 Task: Filters and Effects: Add a "comic book" style halftone effect to a video.
Action: Mouse moved to (826, 315)
Screenshot: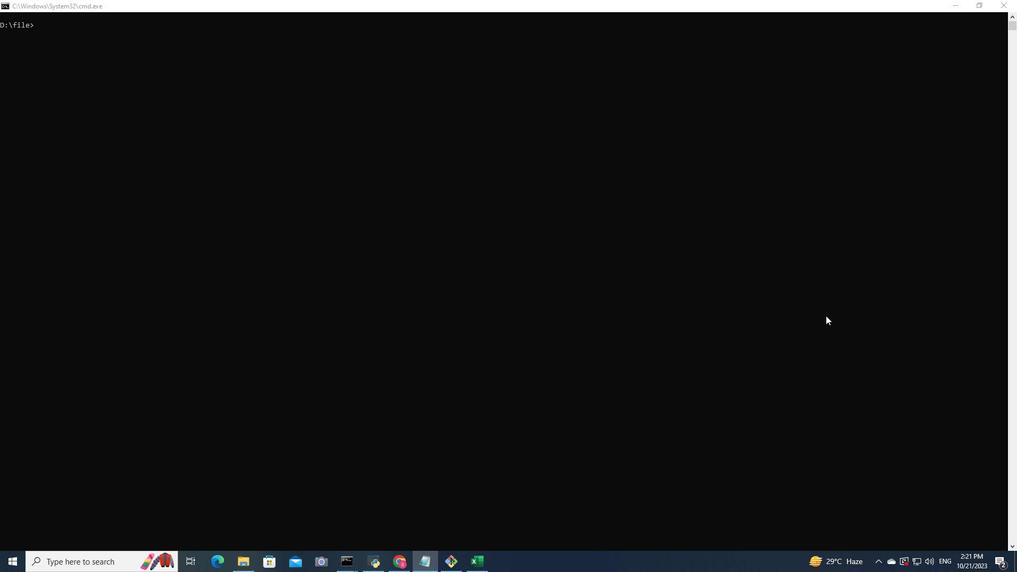 
Action: Mouse pressed left at (826, 315)
Screenshot: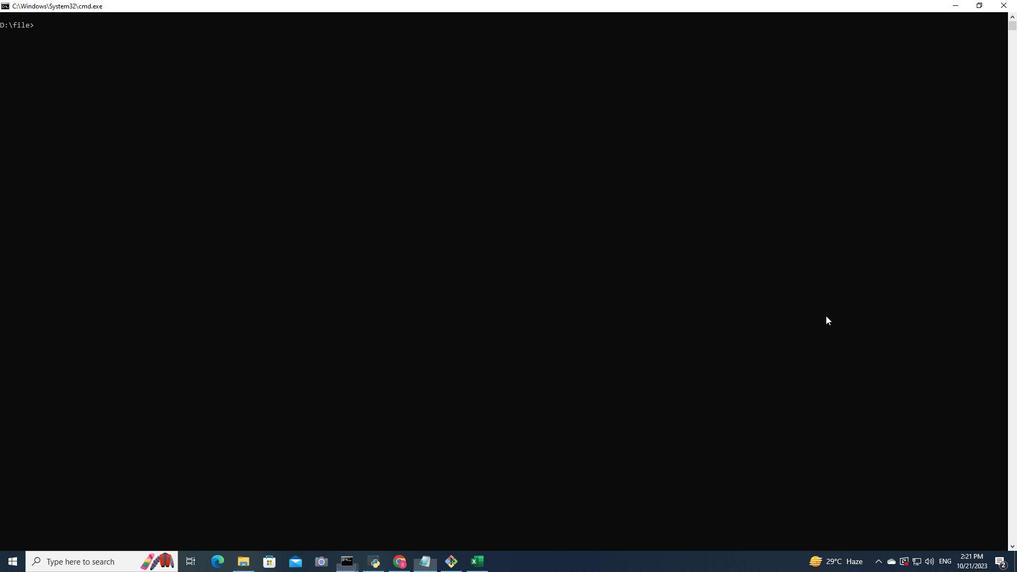 
Action: Key pressed ffmpeg<Key.space>-i<Key.space><Key.shift>Movie.mp4<Key.space>-loop<Key.space>1<Key.space>-i<Key.space>halftone<Key.shift>_pattern<Key.space><Key.backspace>.png<Key.space>-filter<Key.shift>_complex<Key.space><Key.shift_r>"[0<Key.shift_r>:v]scale=iw<Key.shift_r>:ih,format=rgba[v];[1<Key.shift_r><Key.shift_r><Key.shift_r>:v]overlay[v]<Key.shift_r>"<Key.space>-map<Key.space><Key.shift_r>"[v]<Key.shift_r>"<Key.space>-c<Key.shift_r>:v<Key.space>libx264<Key.space>-crf<Key.space>23<Key.space>-pix<Key.shift>_fmt<Key.space>yuv<Key.shift>420p<Key.space>output.mp4<Key.left><Key.left><Key.left><Key.left><Key.left><Key.right><Key.shift><Key.shift><Key.shift><Key.shift>_half<Key.enter><Key.up><Key.left><Key.left><Key.left><Key.left><Key.left><Key.left><Key.left><Key.left><Key.left><Key.left><Key.left><Key.left><Key.left><Key.left><Key.left><Key.left><Key.left><Key.left><Key.left><Key.left><Key.left><Key.left><Key.left><Key.left><Key.left><Key.left><Key.left><Key.left><Key.left><Key.left><Key.left><Key.left><Key.left><Key.left><Key.left><Key.left><Key.left><Key.left><Key.left><Key.left><Key.right><Key.right><Key.right><Key.right><Key.right><Key.right><Key.right><Key.left><Key.left><Key.left><Key.left><Key.left><Key.left><Key.left><Key.left><Key.left><Key.left><Key.left><Key.left><Key.left><Key.left><Key.left><Key.left><Key.left><Key.left><Key.left><Key.left><Key.left><Key.left><Key.left><Key.left><Key.left><Key.left><Key.left><Key.left><Key.left><Key.left><Key.left><Key.left><Key.left><Key.left><Key.left><Key.left><Key.left><Key.left><Key.left><Key.left><Key.left><Key.left><Key.left><Key.left><Key.left><Key.left><Key.left><Key.left><Key.left><Key.left><Key.left><Key.left><Key.left><Key.left><Key.left><Key.left><Key.left><Key.left><Key.left><Key.left><Key.left><Key.left><Key.left><Key.left><Key.left><Key.left><Key.left><Key.left><Key.left><Key.left><Key.left><Key.left><Key.left><Key.left><Key.left><Key.left><Key.left><Key.left><Key.left><Key.left><Key.left><Key.left><Key.left><Key.left><Key.left><Key.left><Key.left><Key.left><Key.left><Key.left><Key.left><Key.left><Key.left><Key.left><Key.left><Key.left><Key.left><Key.left><Key.left><Key.left><Key.left><Key.left><Key.left><Key.left><Key.left><Key.left><Key.left><Key.left><Key.left><Key.left><Key.left><Key.left><Key.left><Key.left><Key.left><Key.left><Key.left><Key.left><Key.left><Key.left><Key.left><Key.left><Key.left><Key.left><Key.left><Key.right><Key.right><Key.right><Key.right><Key.right><Key.right><Key.right><Key.right><Key.right><Key.right><Key.right><Key.right><Key.right><Key.right><Key.right><Key.right><Key.right><Key.right><Key.right><Key.right><Key.right><Key.right><Key.right><Key.right><Key.right><Key.right><Key.right><Key.right><Key.right><Key.right><Key.right><Key.right><Key.right><Key.right><Key.right><Key.right><Key.right><Key.right><Key.right><Key.right><Key.right><Key.right><Key.right><Key.right><Key.right><Key.right><Key.right><Key.right><Key.right><Key.right><Key.right><Key.right><Key.right><Key.right><Key.right><Key.right><Key.right><Key.right><Key.right><Key.right><Key.right><Key.right><Key.right><Key.right><Key.right><Key.right><Key.right><Key.right><Key.right><Key.right><Key.right><Key.right><Key.right><Key.right><Key.right><Key.right><Key.right><Key.right><Key.right><Key.right><Key.right><Key.down><Key.down><Key.down><Key.down><Key.left><Key.left><Key.left><Key.left>[v]<Key.right><Key.right><Key.right><Key.right><Key.right><Key.right><Key.right><Key.right><Key.right><Key.right><Key.right><Key.right><Key.right><Key.right><Key.right><Key.right><Key.right><Key.right><Key.right><Key.right><Key.right><Key.right><Key.right><Key.right><Key.right><Key.right><Key.right><Key.right><Key.right><Key.right><Key.right><Key.right><Key.right><Key.right><Key.right><Key.right><Key.right><Key.right><Key.right><Key.right><Key.right><Key.right><Key.right><Key.right><Key.right><Key.right><Key.right><Key.right><Key.right><Key.right><Key.right><Key.right><Key.right><Key.right><Key.right><Key.right><Key.right><Key.right><Key.right><Key.right><Key.right><Key.right><Key.right><Key.right><Key.right><Key.right><Key.right><Key.right><Key.right><Key.right><Key.right><Key.right><Key.right><Key.right><Key.right><Key.right><Key.right><Key.right><Key.right><Key.right><Key.right><Key.enter>
Screenshot: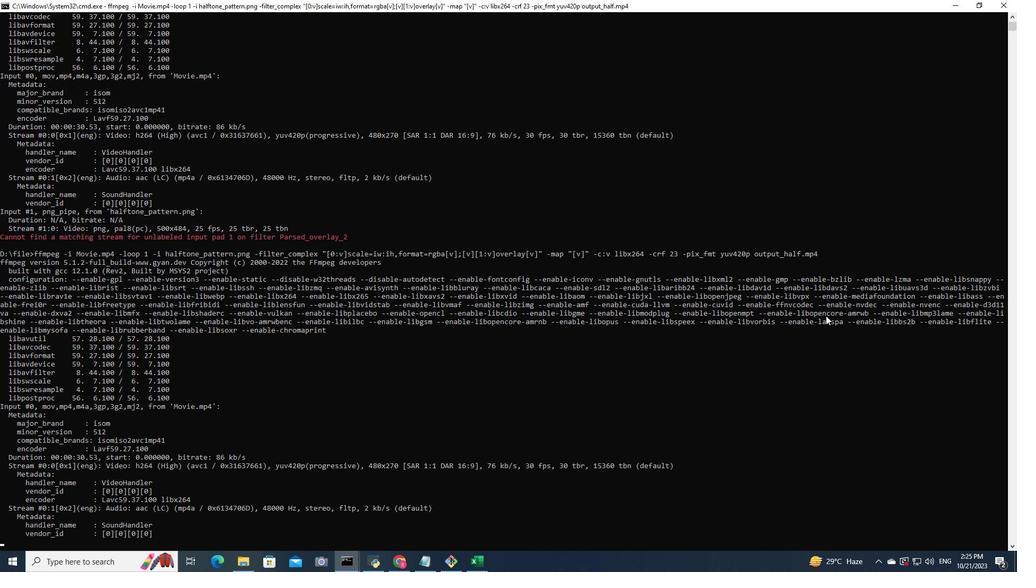 
Action: Mouse moved to (708, 348)
Screenshot: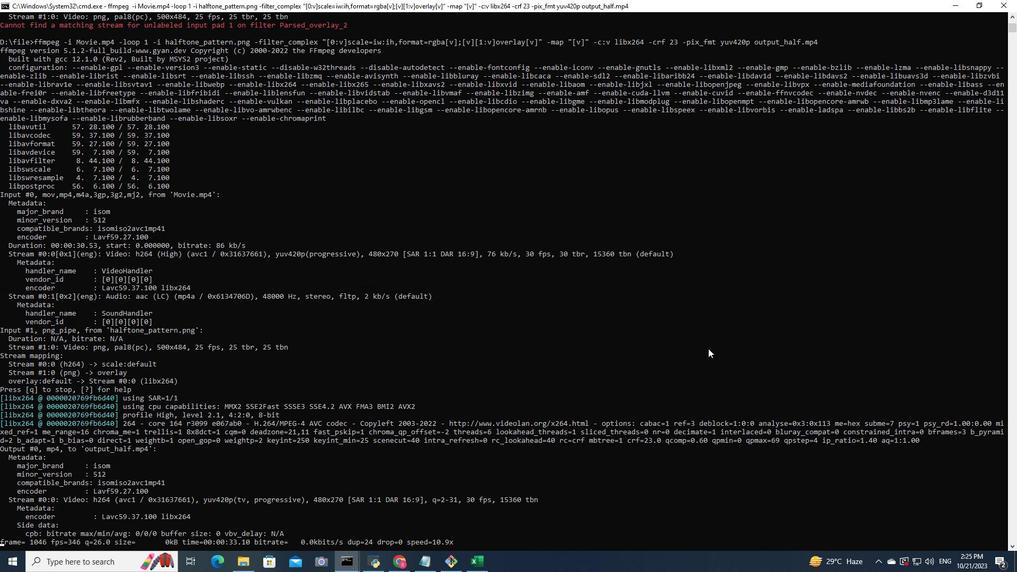 
Action: Mouse scrolled (708, 348) with delta (0, 0)
Screenshot: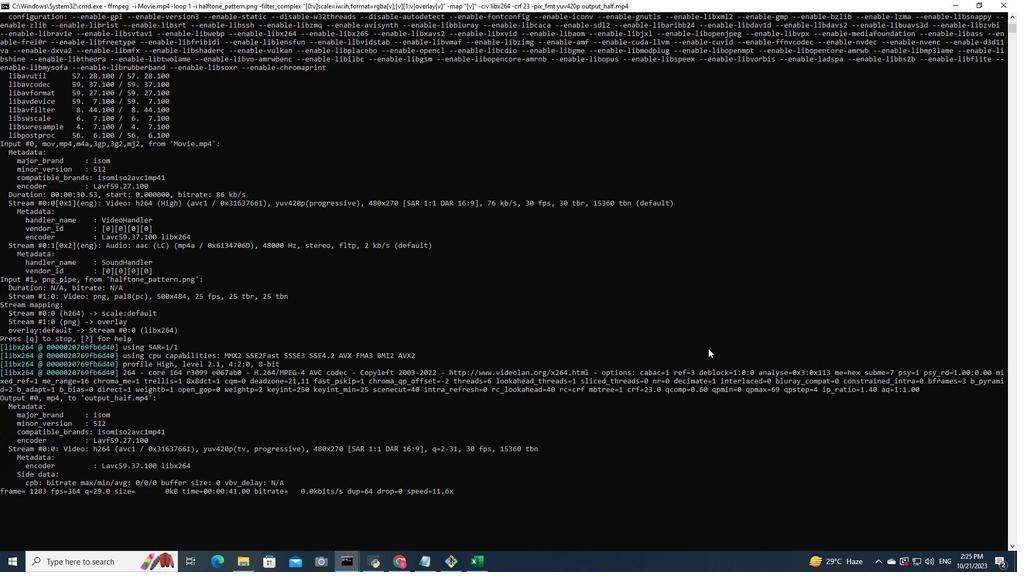 
Action: Mouse scrolled (708, 348) with delta (0, 0)
Screenshot: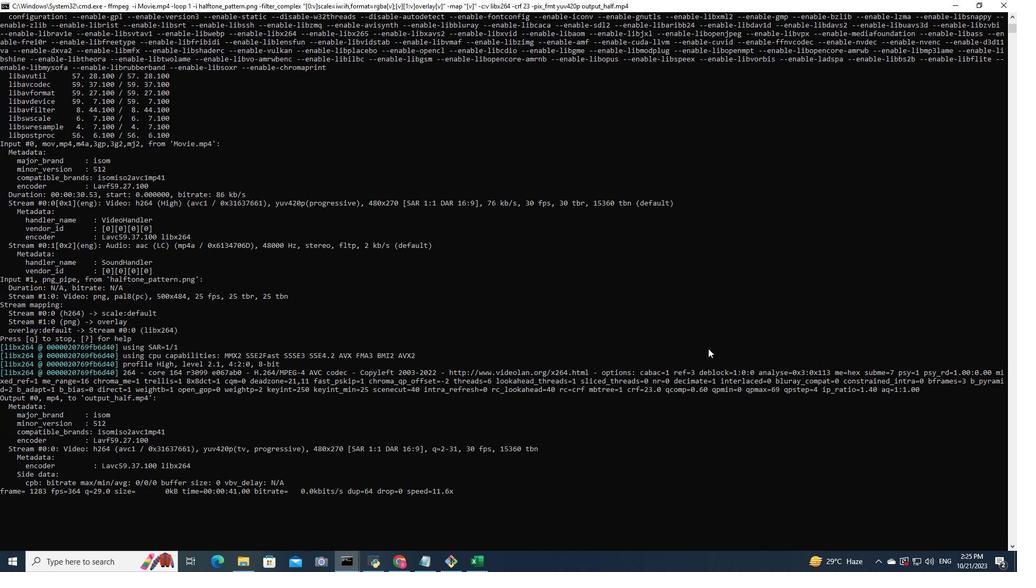 
Action: Mouse scrolled (708, 348) with delta (0, 0)
Screenshot: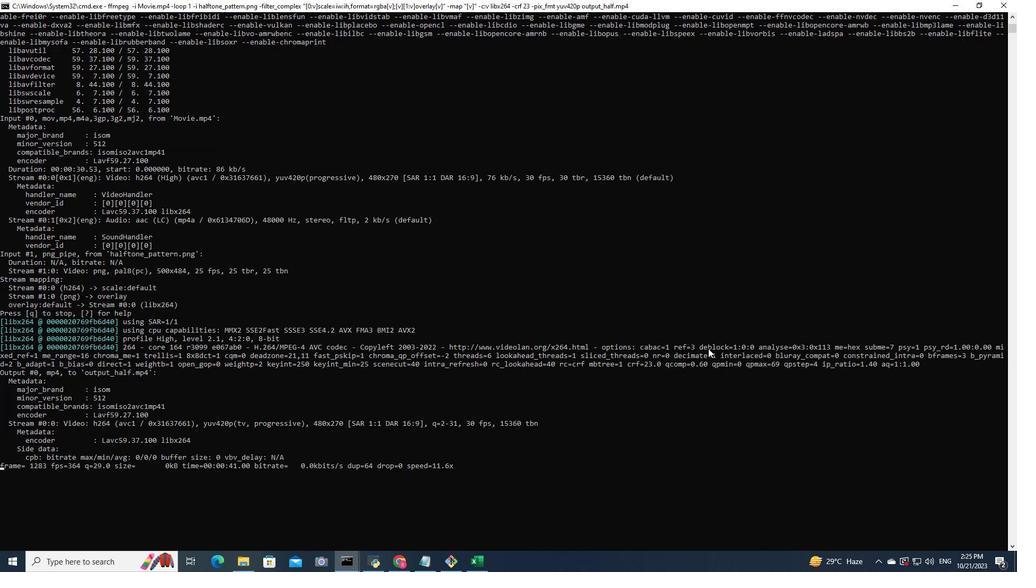 
Action: Mouse scrolled (708, 349) with delta (0, 0)
Screenshot: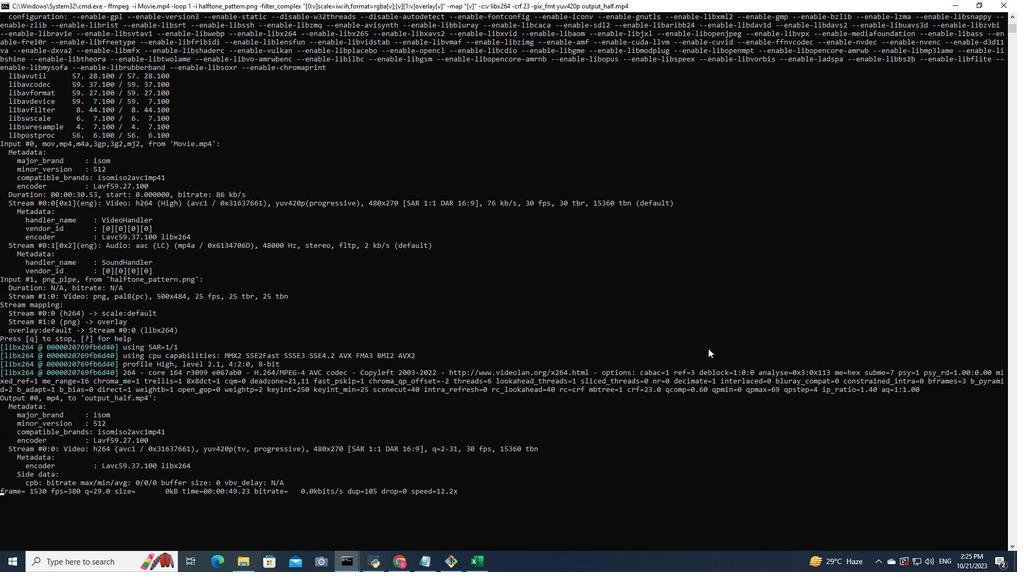 
Action: Mouse scrolled (708, 349) with delta (0, 0)
Screenshot: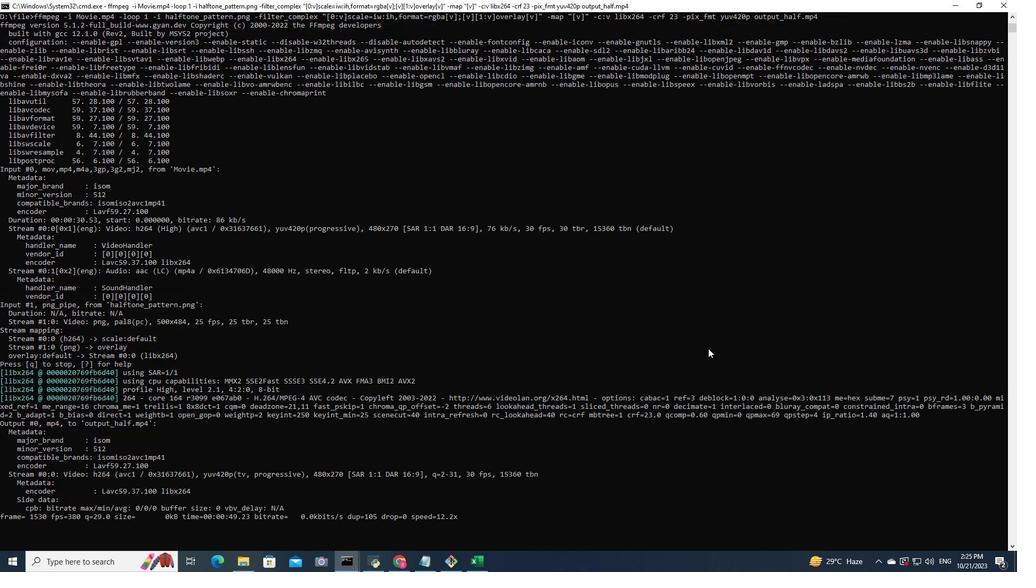
Action: Mouse scrolled (708, 348) with delta (0, 0)
Screenshot: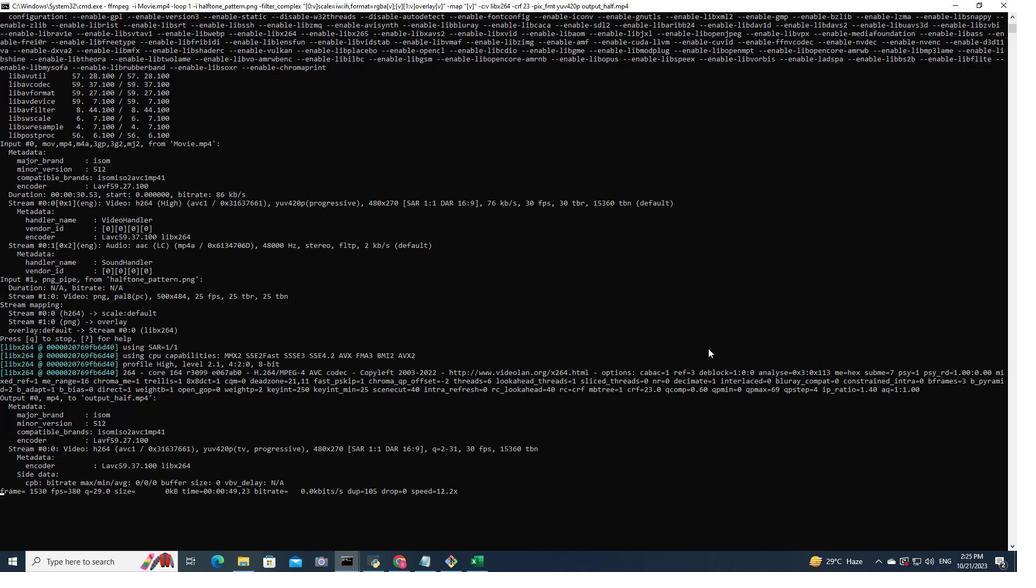 
Action: Mouse scrolled (708, 348) with delta (0, 0)
Screenshot: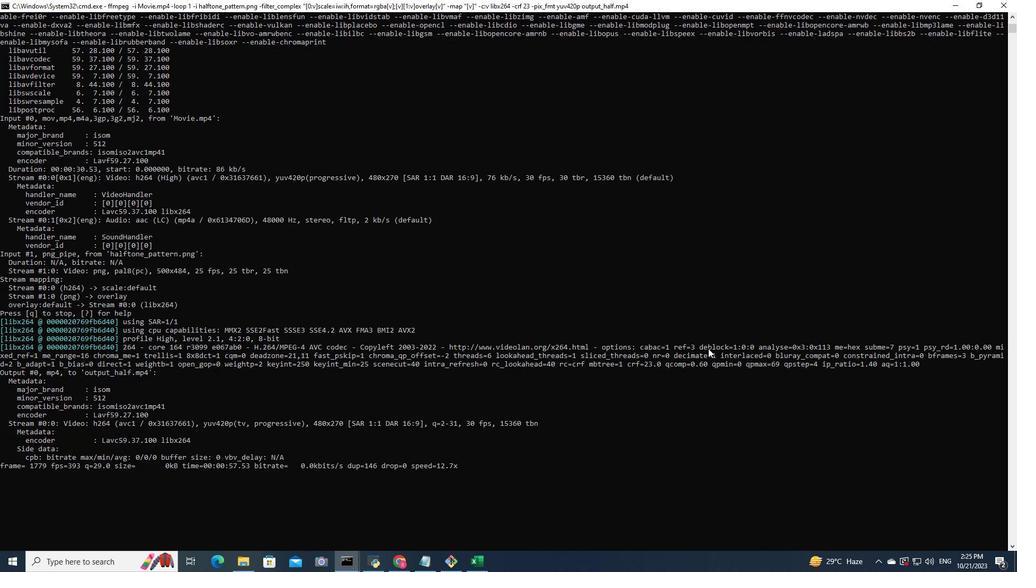 
Action: Mouse scrolled (708, 348) with delta (0, 0)
Screenshot: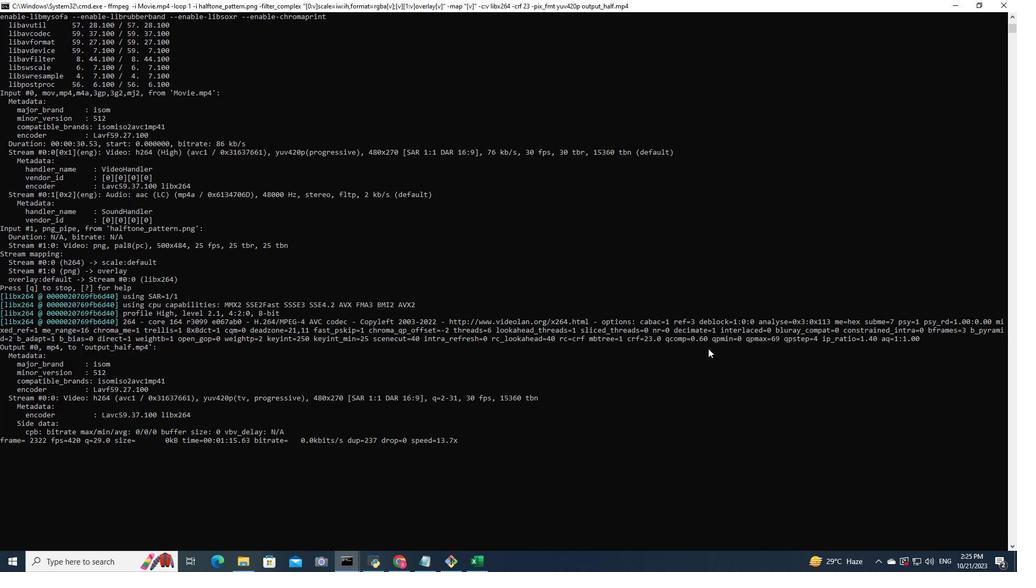 
Action: Mouse scrolled (708, 349) with delta (0, 0)
Screenshot: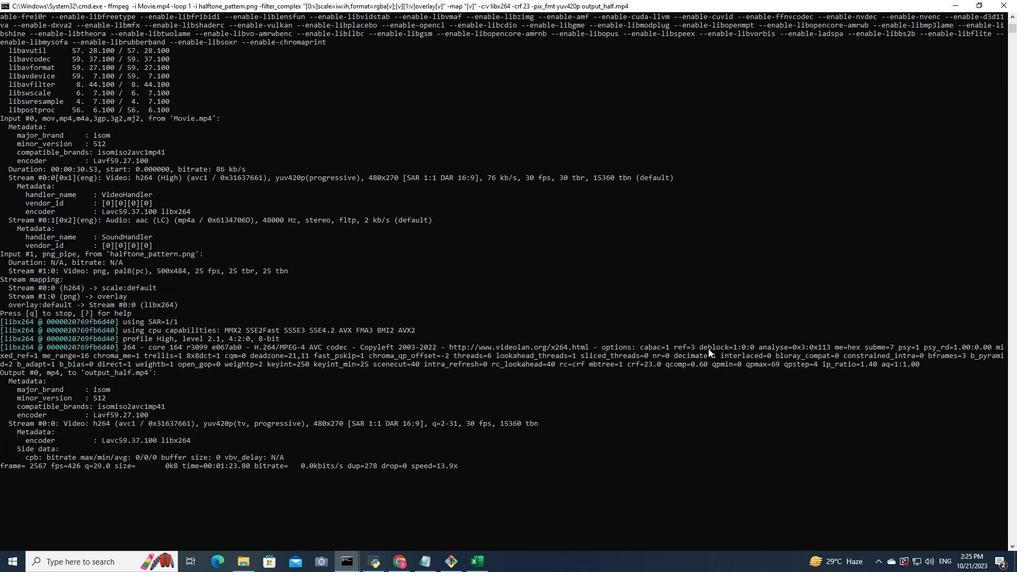 
Action: Mouse scrolled (708, 349) with delta (0, 0)
Screenshot: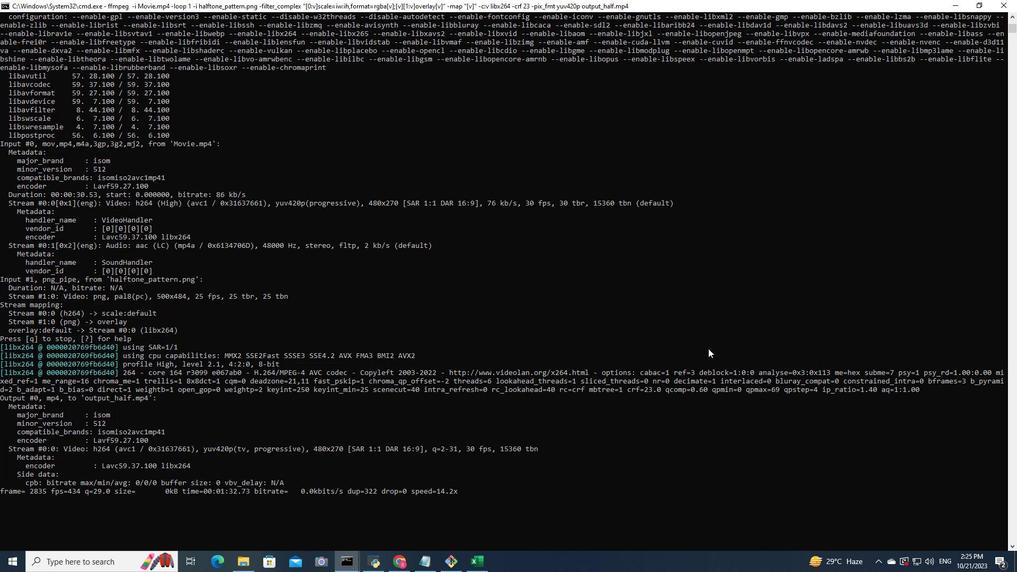 
Action: Mouse scrolled (708, 348) with delta (0, 0)
Screenshot: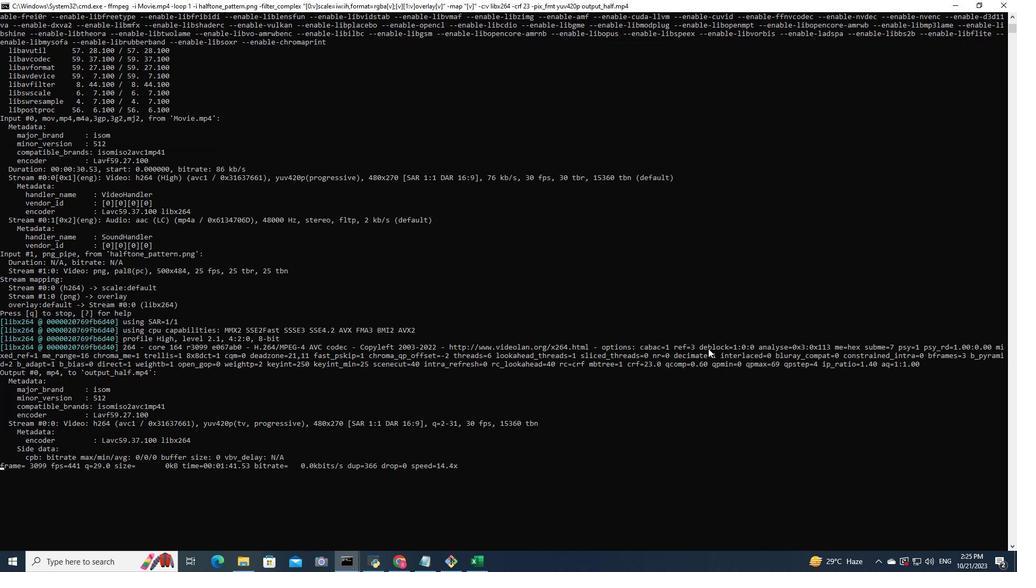 
Action: Mouse scrolled (708, 348) with delta (0, 0)
Screenshot: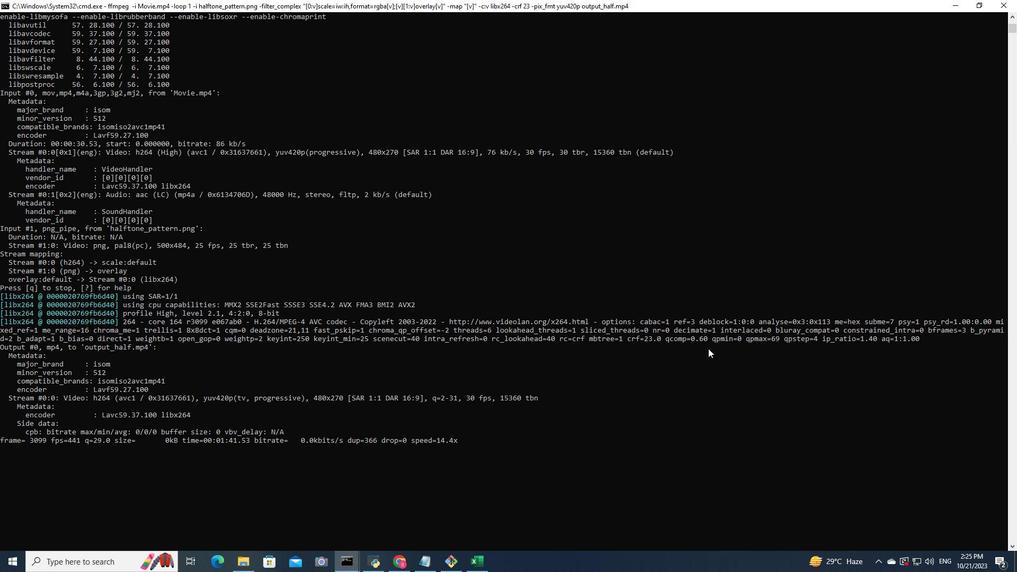 
Action: Mouse scrolled (708, 348) with delta (0, 0)
Screenshot: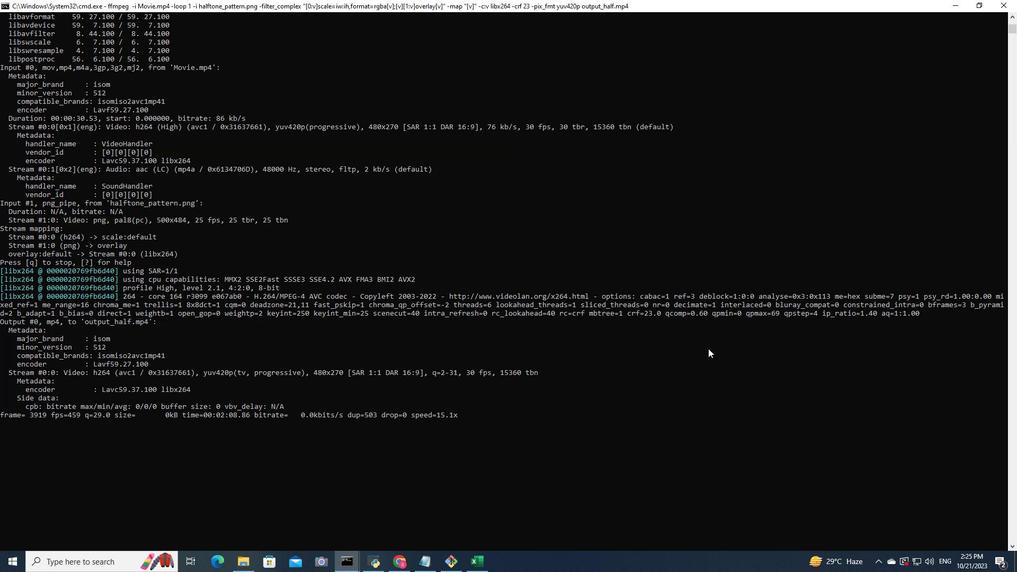
Action: Mouse scrolled (708, 349) with delta (0, 0)
Screenshot: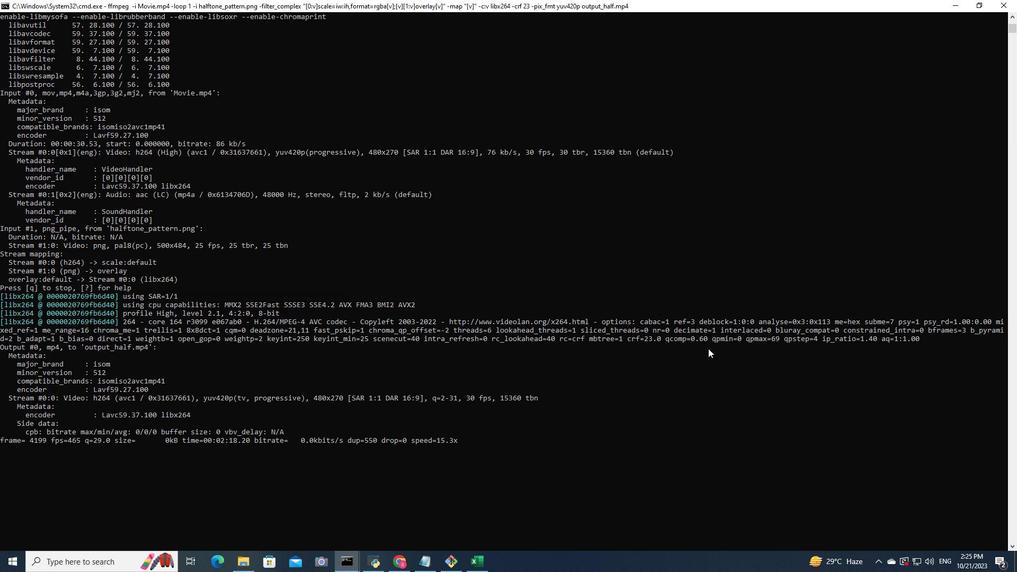 
Action: Mouse scrolled (708, 349) with delta (0, 0)
Screenshot: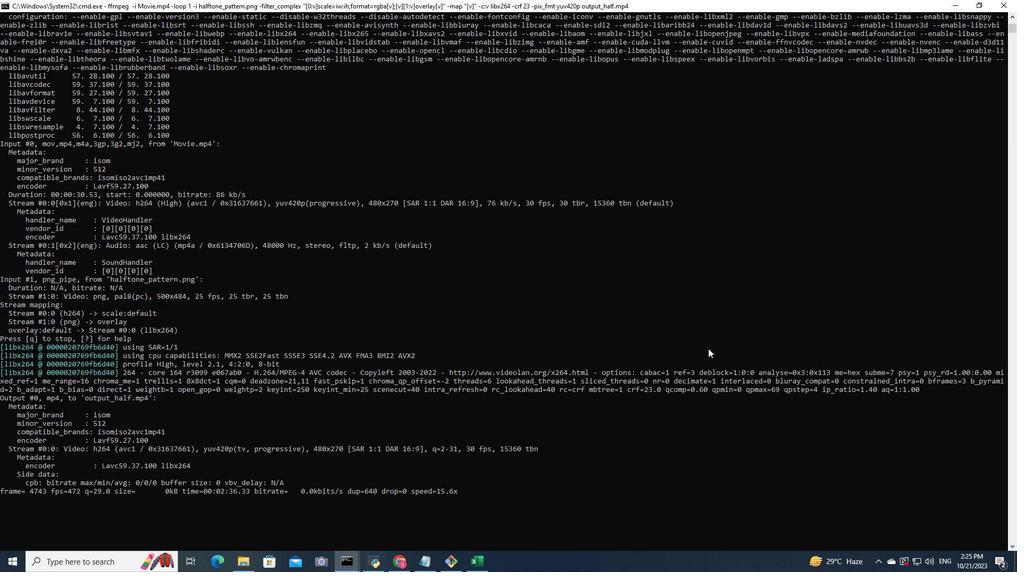 
Action: Mouse scrolled (708, 349) with delta (0, 0)
Screenshot: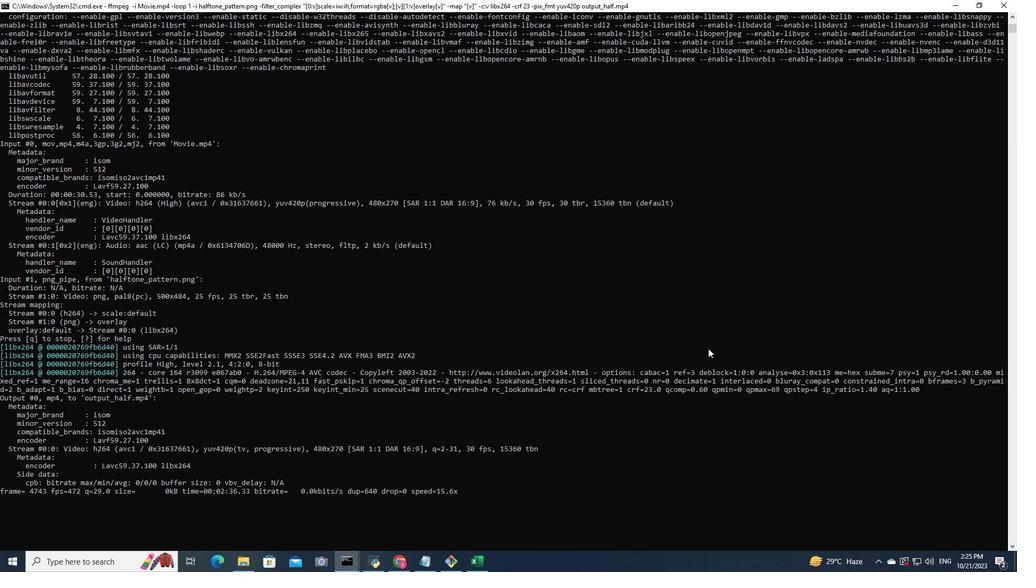 
Action: Mouse scrolled (708, 348) with delta (0, 0)
Screenshot: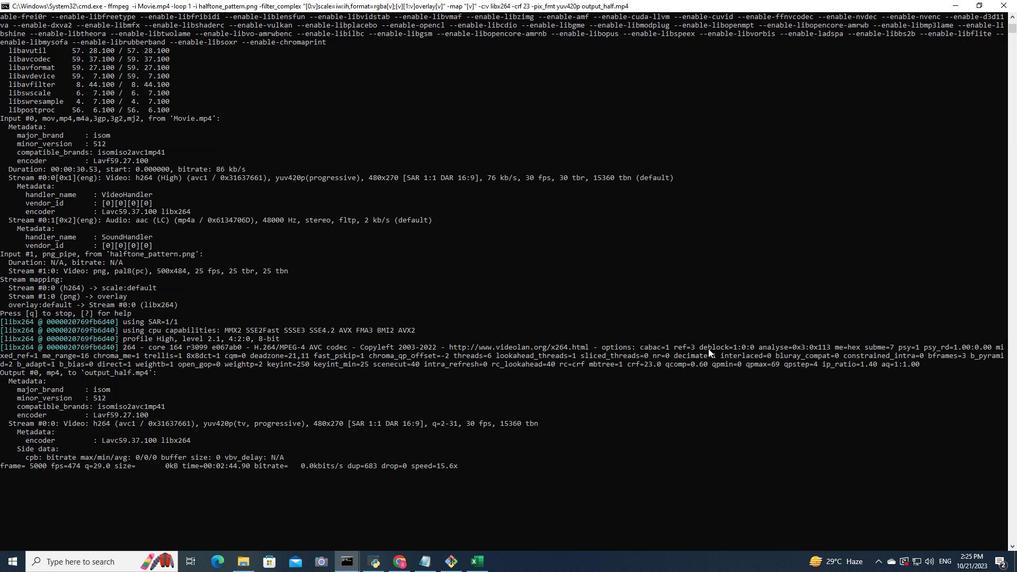 
Action: Mouse scrolled (708, 349) with delta (0, 0)
Screenshot: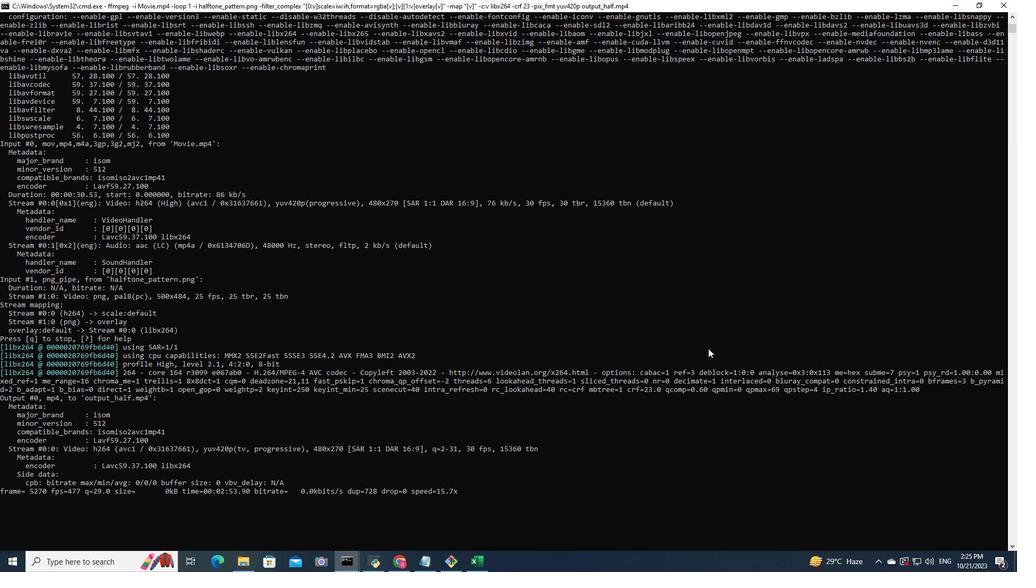 
Action: Mouse scrolled (708, 349) with delta (0, 0)
Screenshot: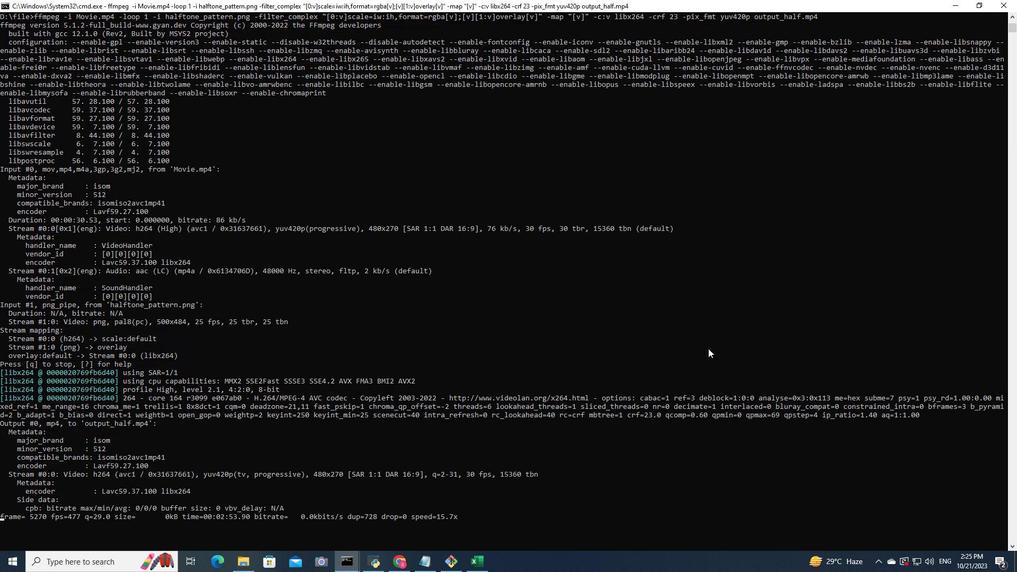 
Action: Mouse scrolled (708, 348) with delta (0, 0)
Screenshot: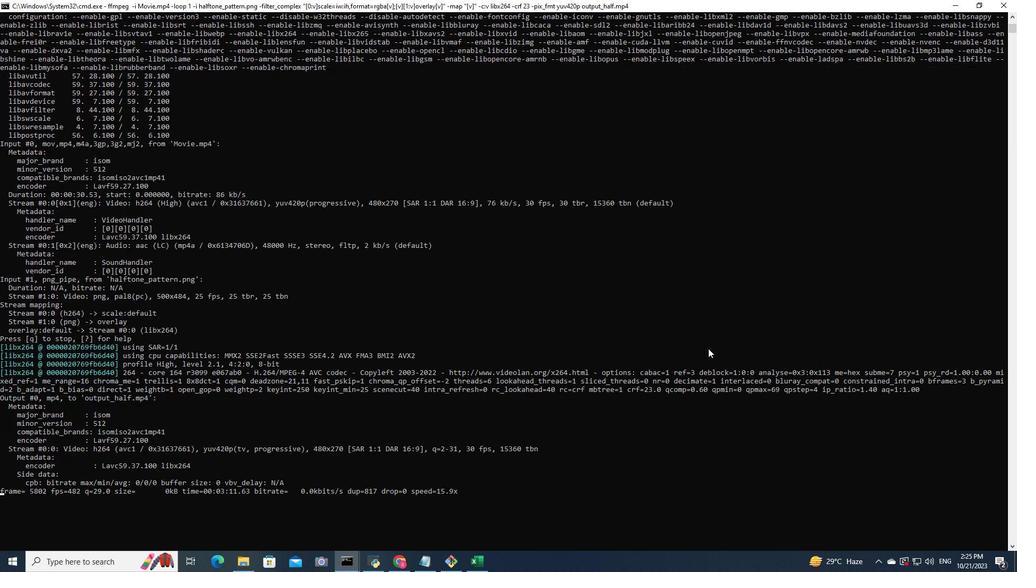 
Action: Mouse scrolled (708, 348) with delta (0, 0)
Screenshot: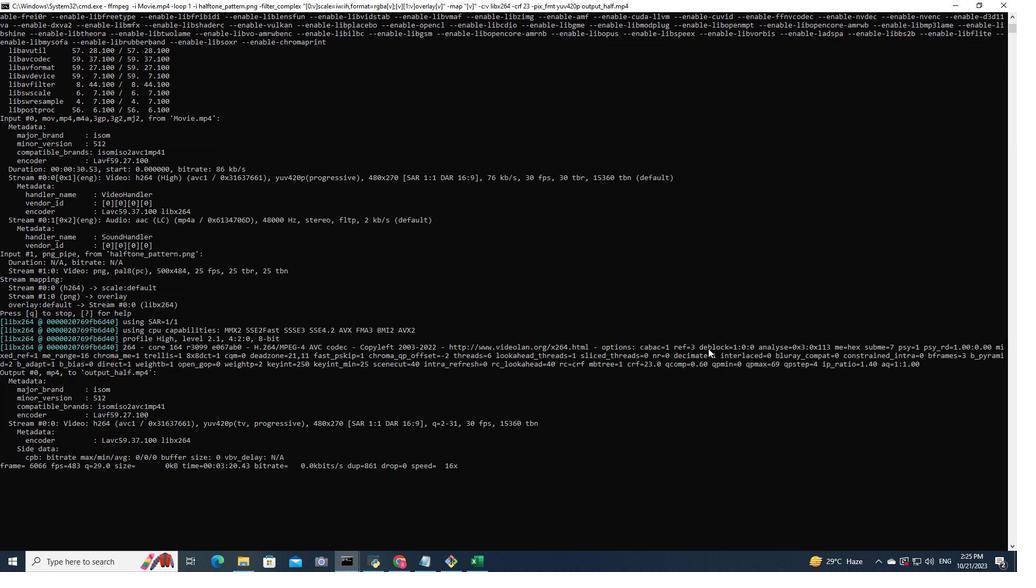 
Action: Mouse moved to (605, 430)
Screenshot: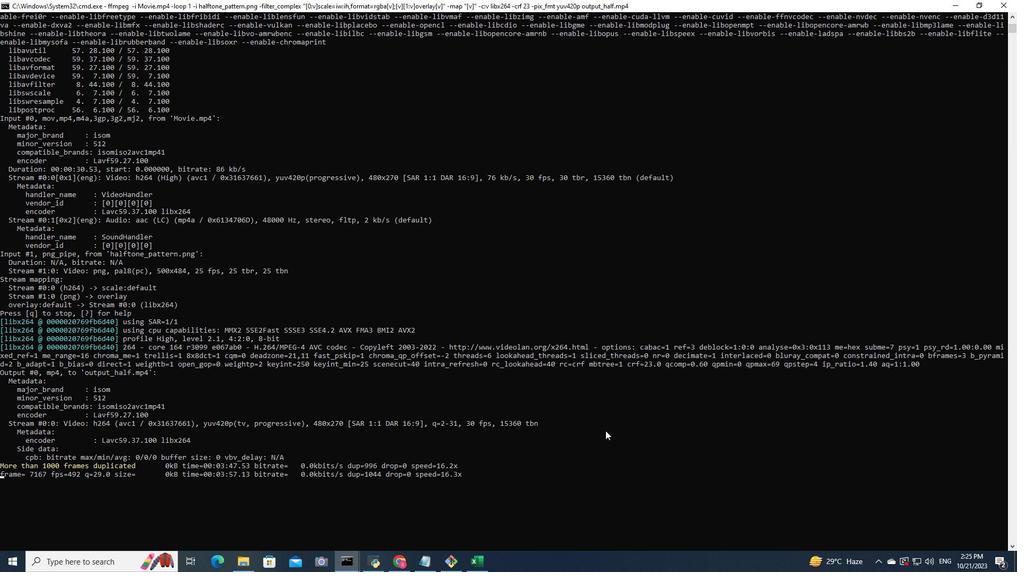 
Action: Mouse scrolled (605, 430) with delta (0, 0)
Screenshot: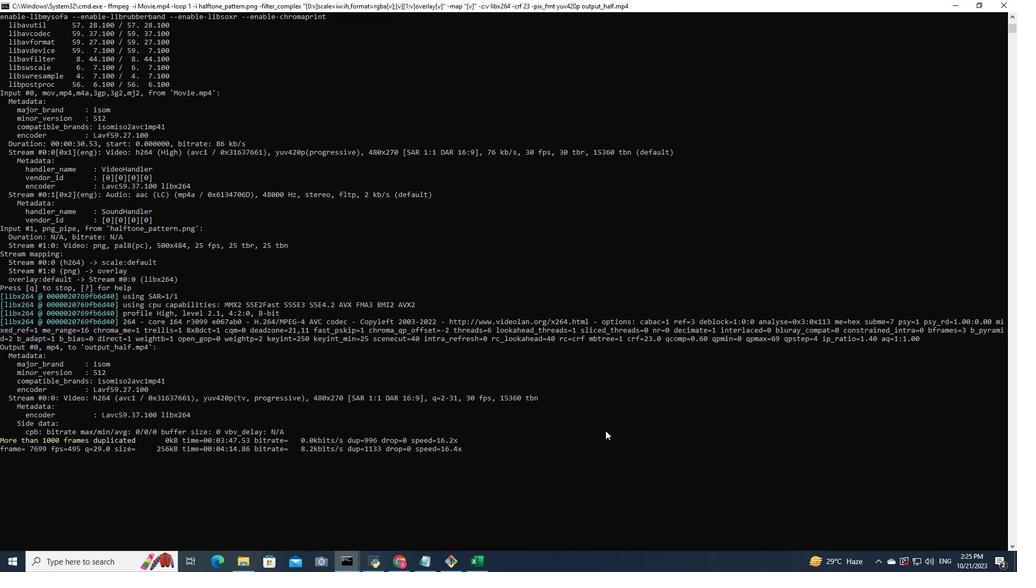 
Action: Mouse scrolled (605, 431) with delta (0, 0)
Screenshot: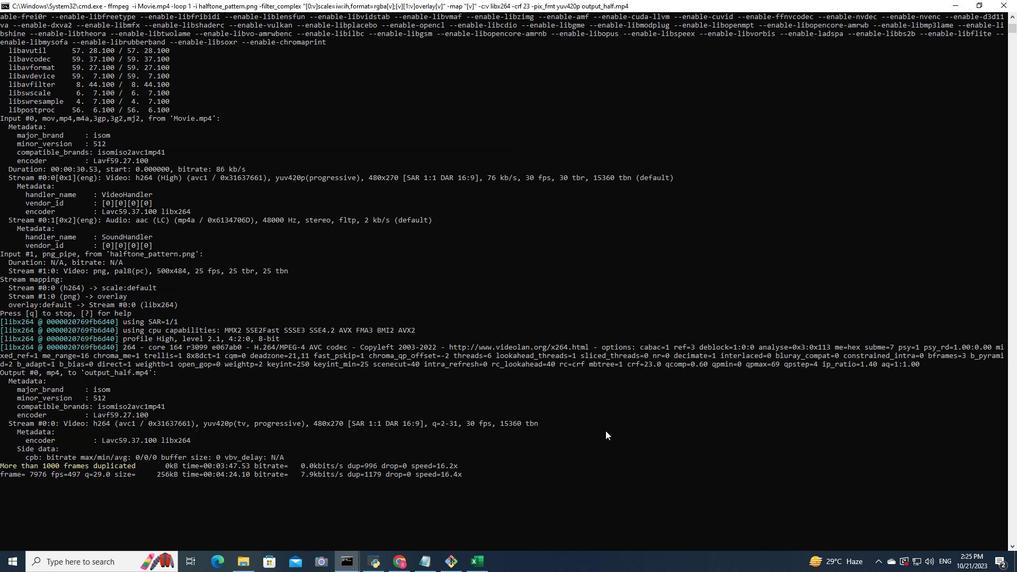 
Action: Mouse scrolled (605, 430) with delta (0, 0)
Screenshot: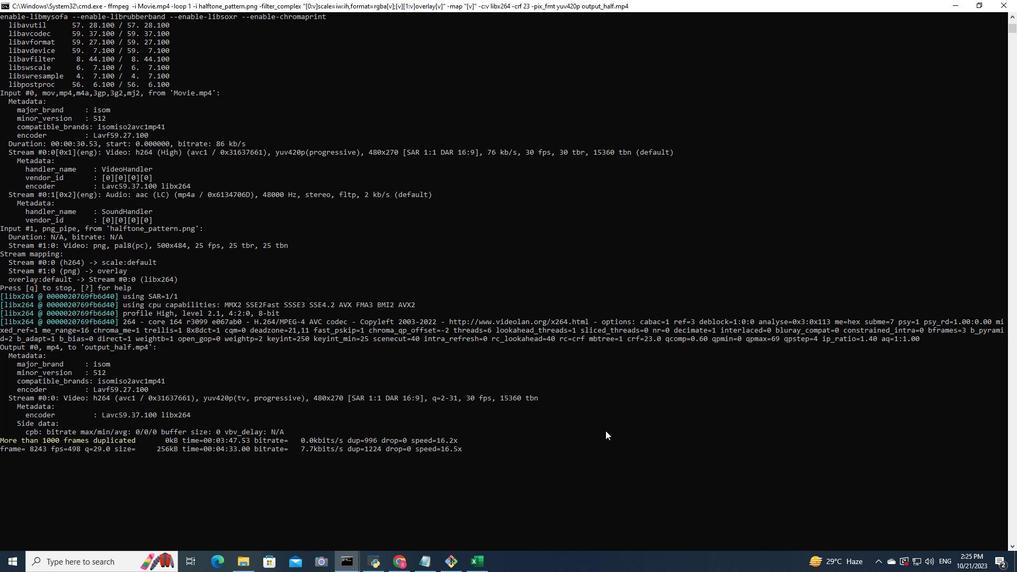 
Action: Mouse pressed left at (605, 430)
Screenshot: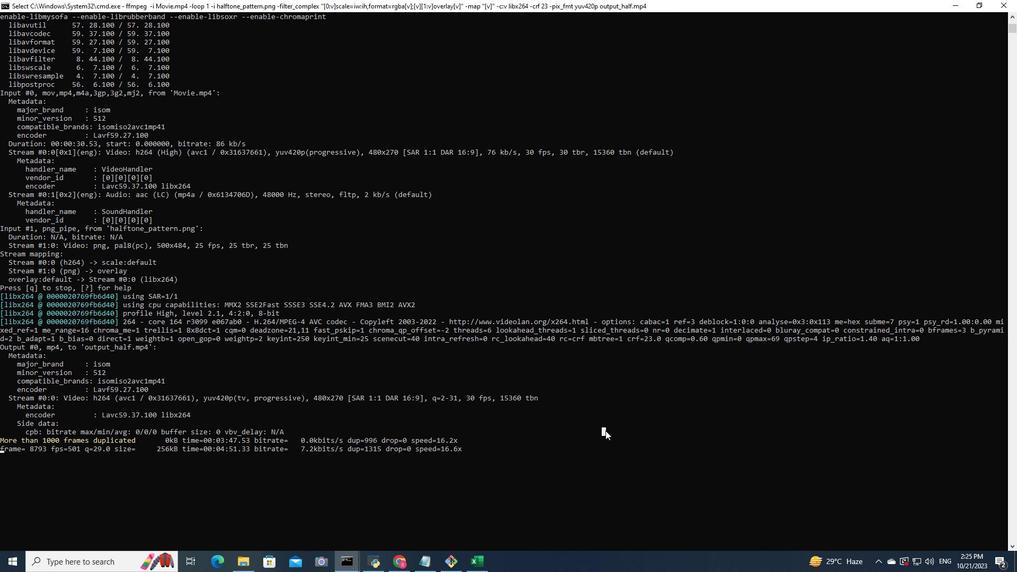 
Action: Mouse moved to (620, 426)
Screenshot: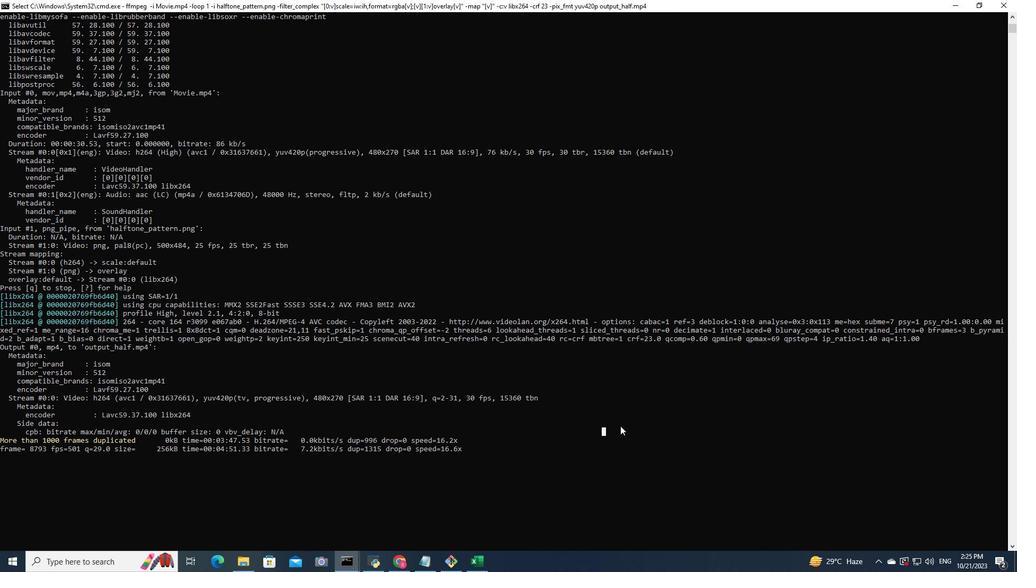 
Action: Mouse scrolled (620, 425) with delta (0, 0)
Screenshot: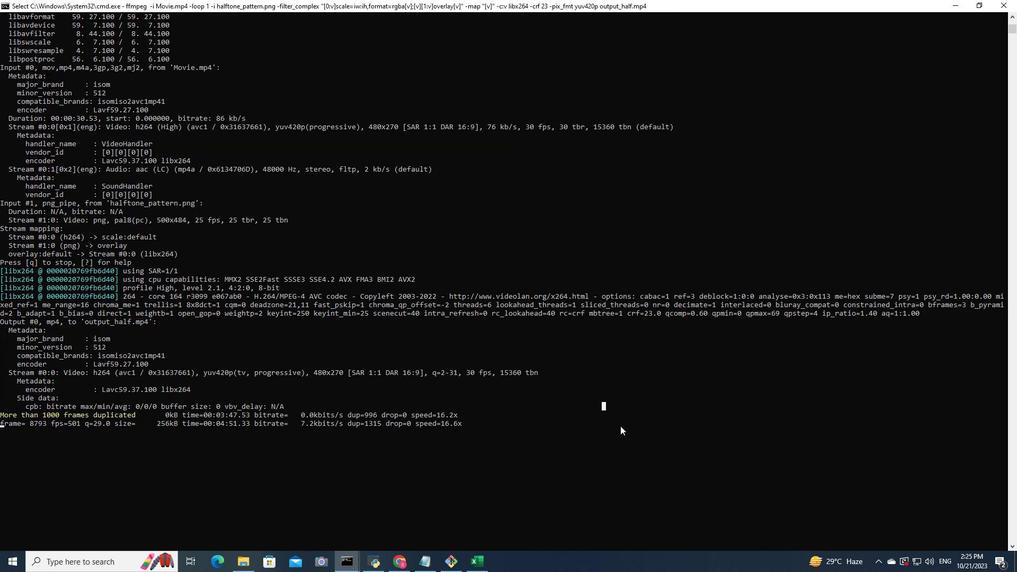 
Action: Mouse scrolled (620, 425) with delta (0, 0)
Screenshot: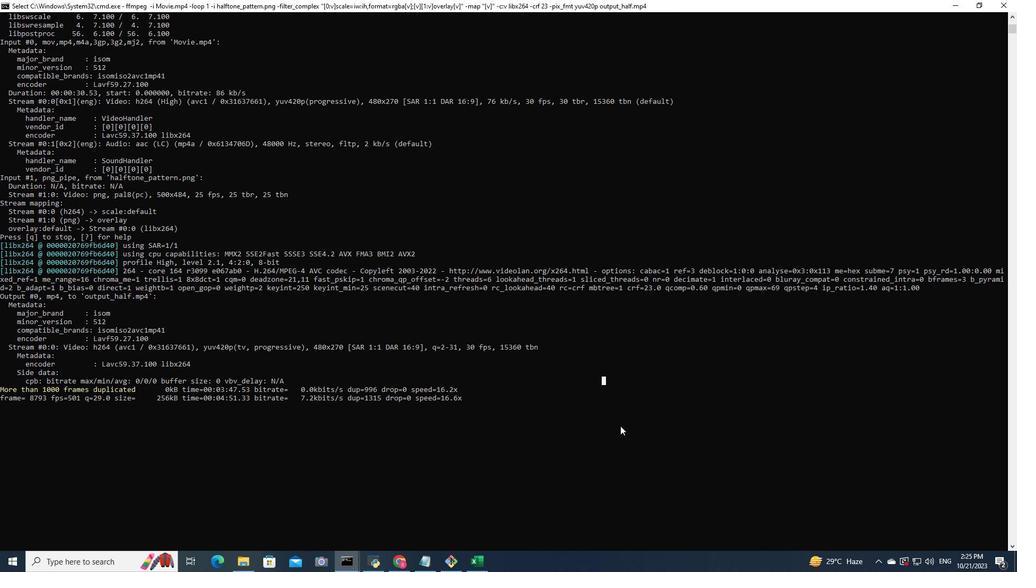 
Action: Mouse scrolled (620, 426) with delta (0, 0)
Screenshot: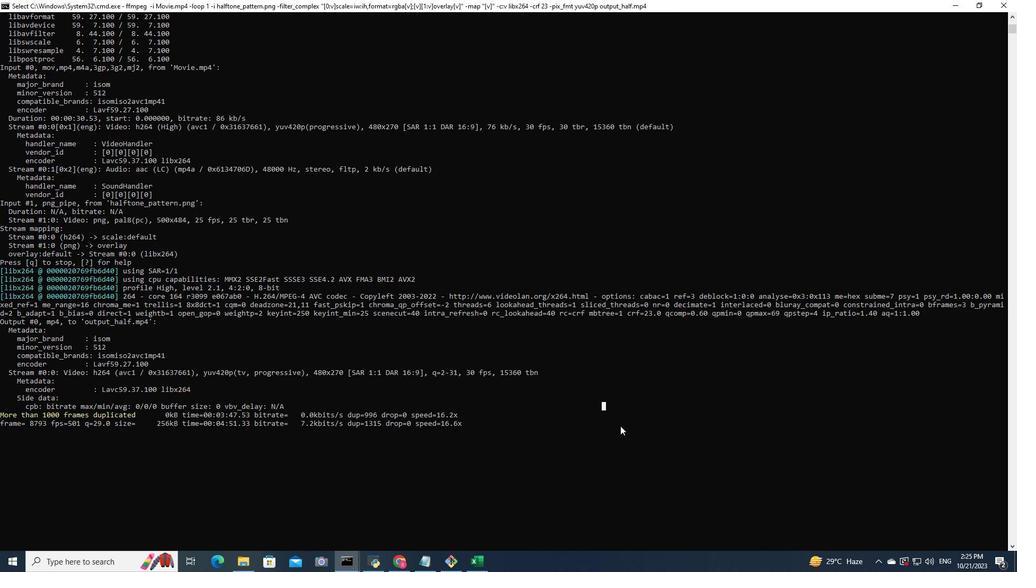 
Action: Key pressed ctrl+Cctrl+C
Screenshot: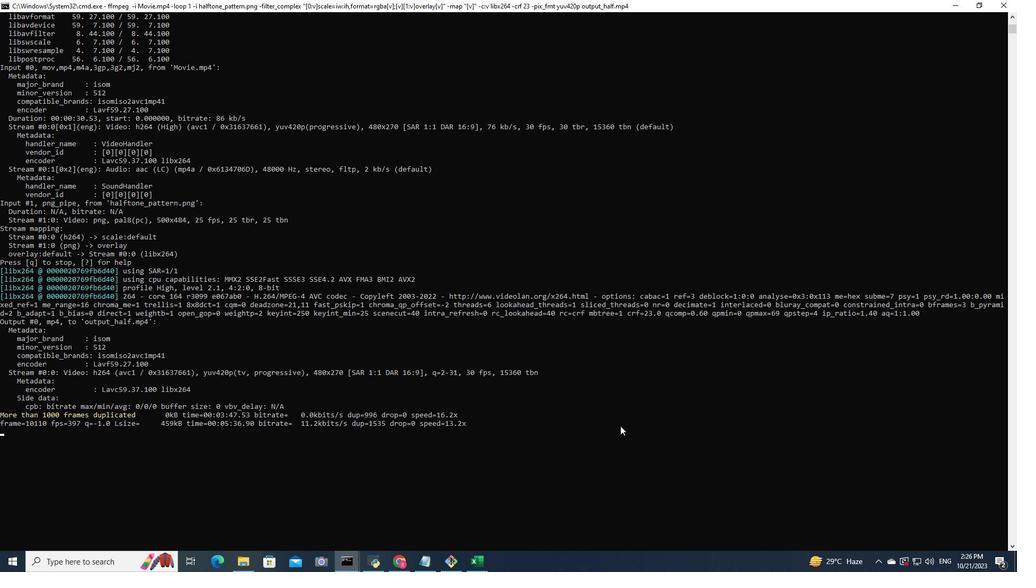 
